 Task: Open Card Card0024 in Board Board0021 in Workspace Development in Trello
Action: Mouse moved to (461, 532)
Screenshot: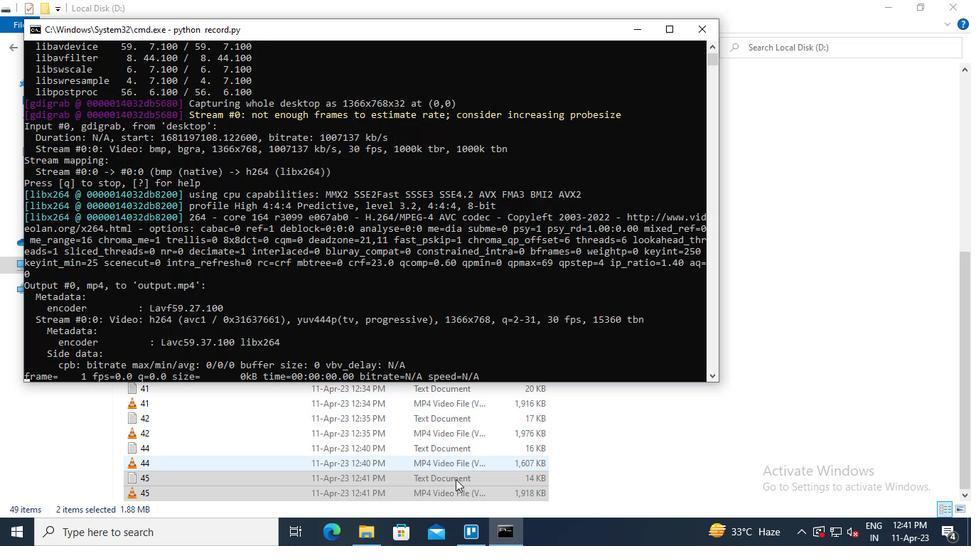 
Action: Mouse pressed left at (461, 532)
Screenshot: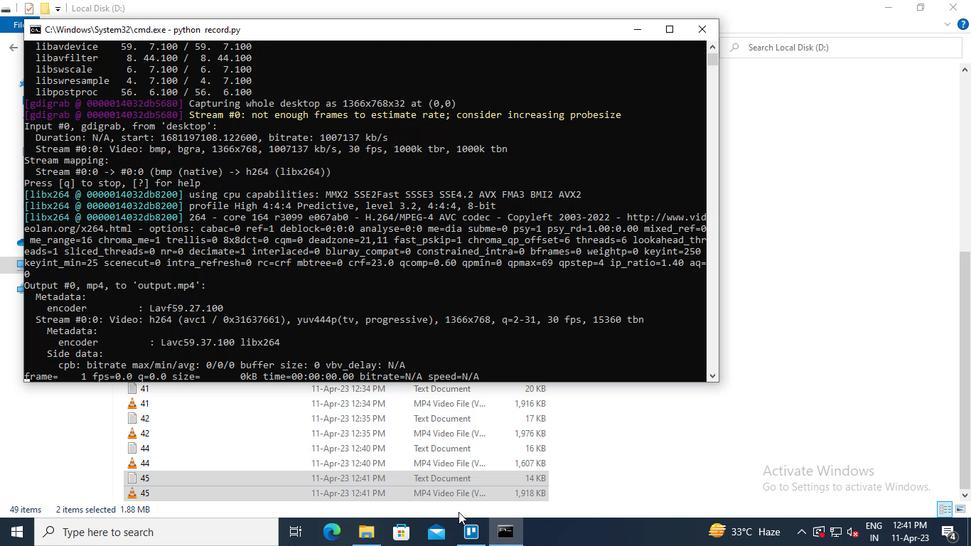 
Action: Mouse moved to (239, 454)
Screenshot: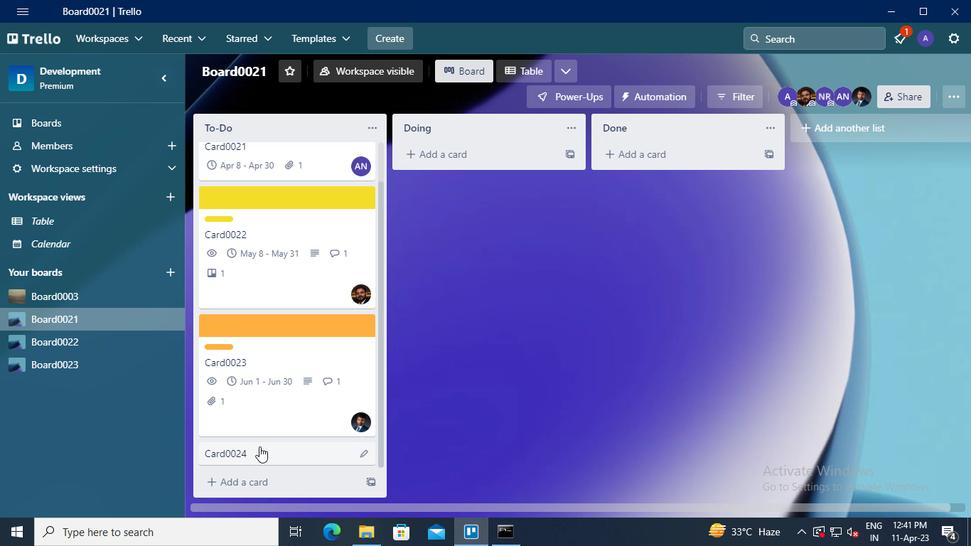 
Action: Mouse pressed left at (239, 454)
Screenshot: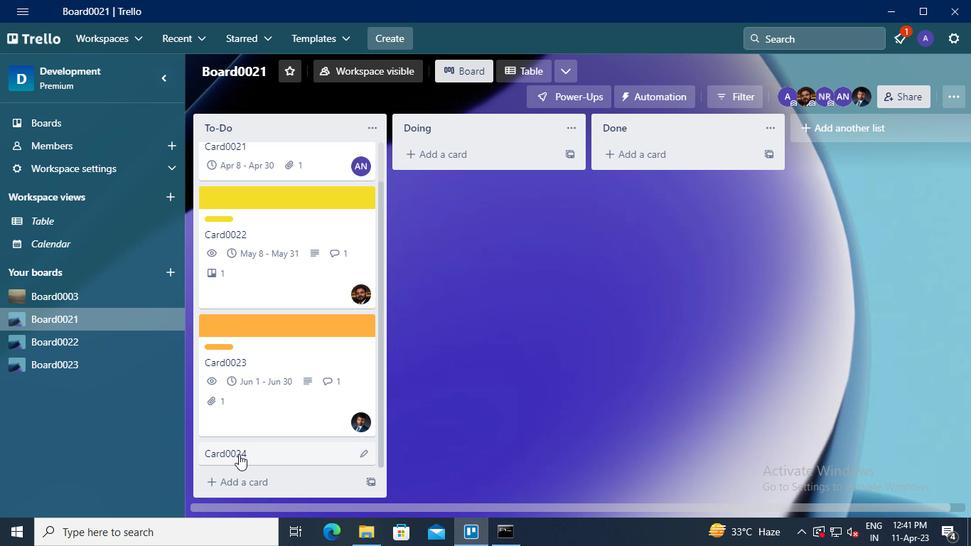 
Action: Mouse moved to (494, 535)
Screenshot: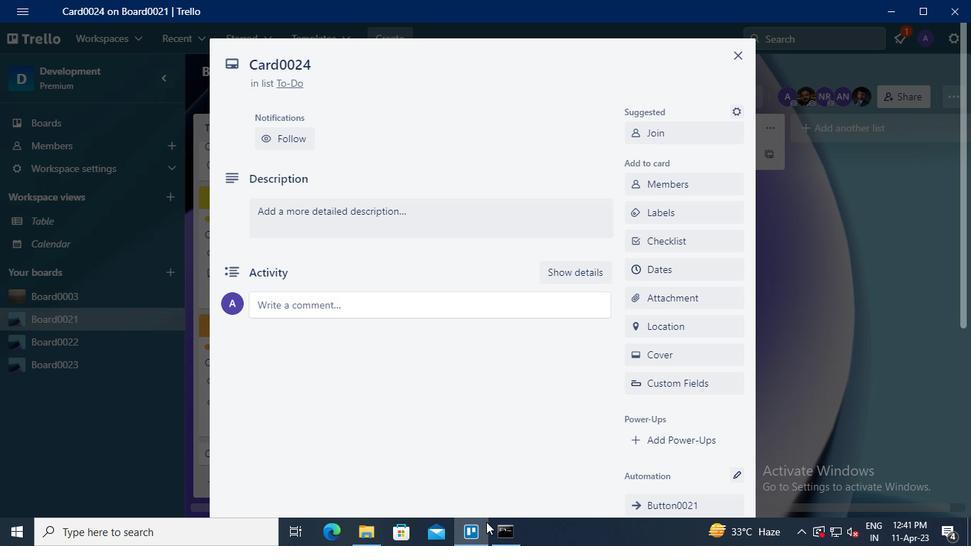 
Action: Mouse pressed left at (494, 535)
Screenshot: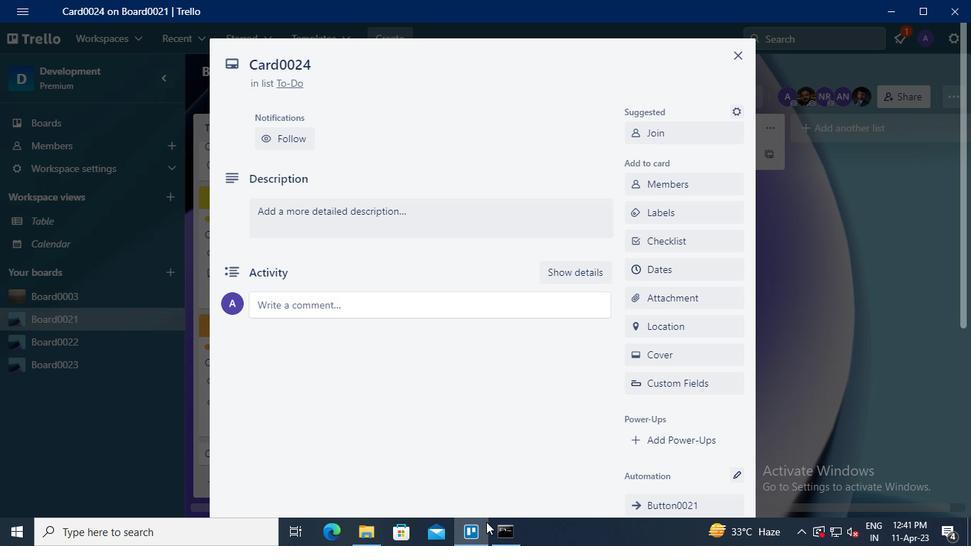 
Action: Mouse moved to (705, 32)
Screenshot: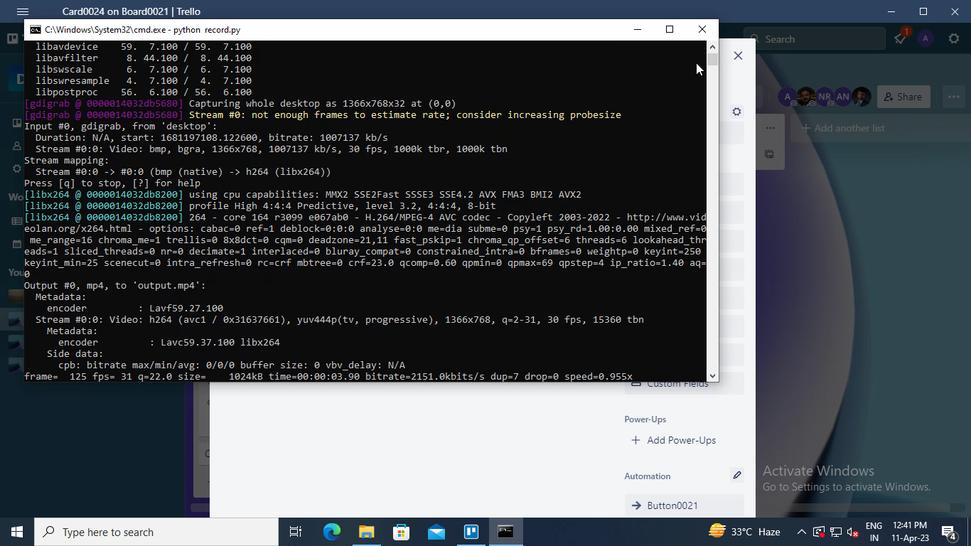 
Action: Mouse pressed left at (705, 32)
Screenshot: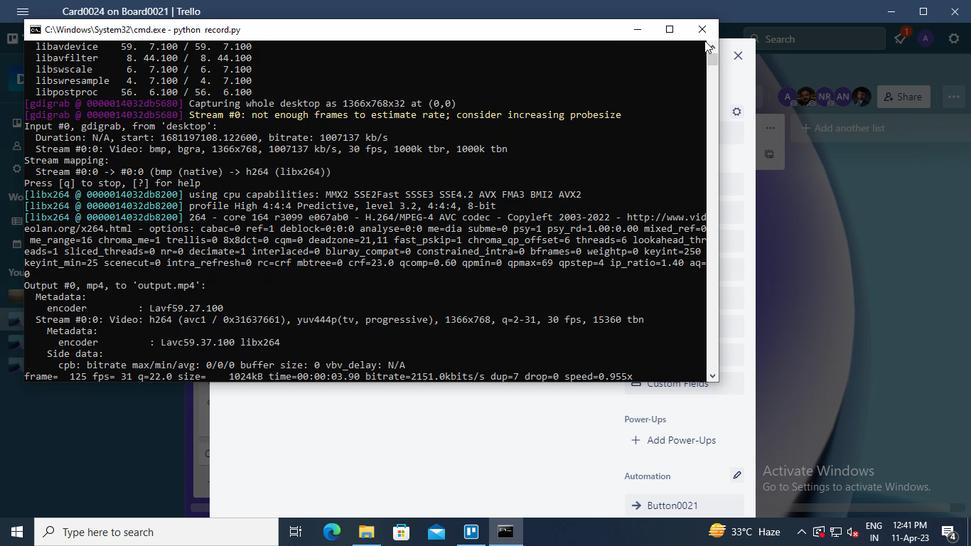 
